 Task: In the  document Onlinelearningfile.docx Change the allignment of footer to  'Center' Select the entire text and insert font style 'Lora' and font size: 18
Action: Mouse moved to (514, 396)
Screenshot: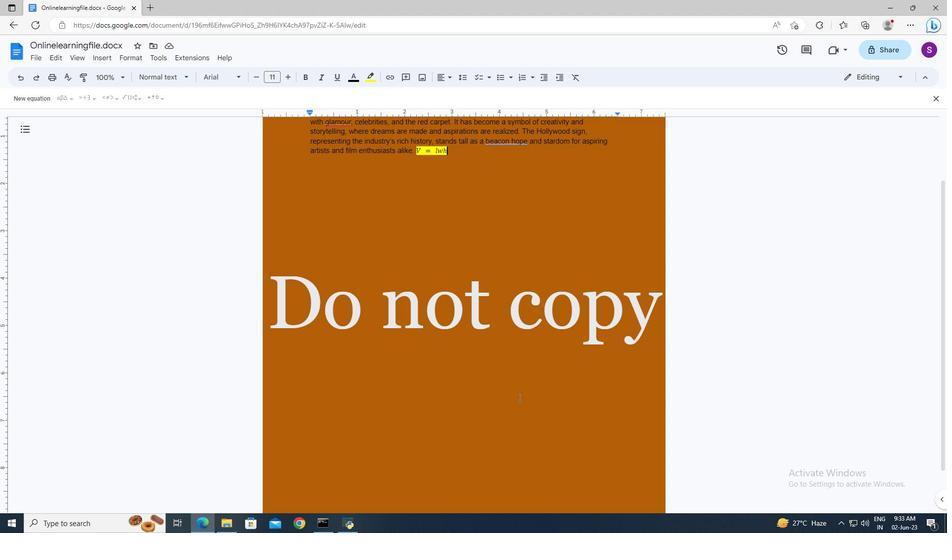 
Action: Mouse scrolled (514, 395) with delta (0, 0)
Screenshot: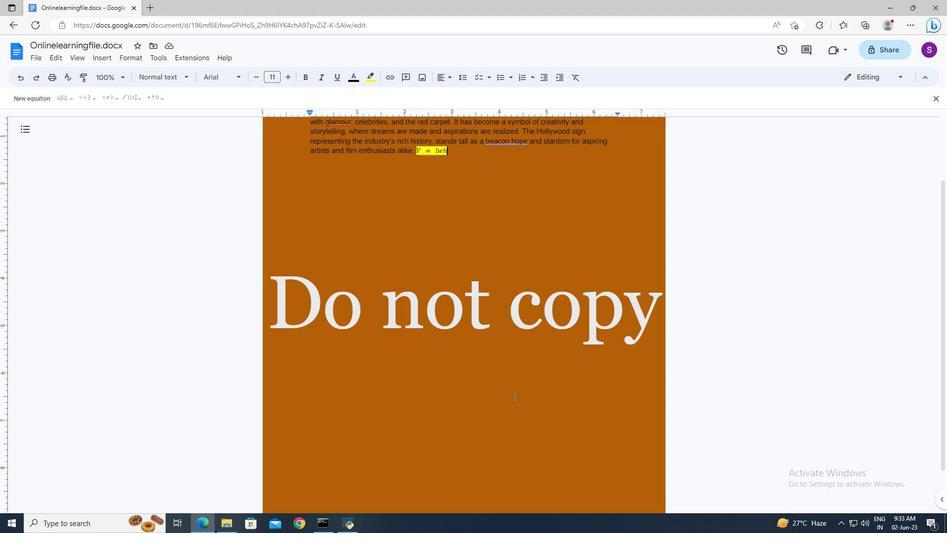 
Action: Mouse scrolled (514, 395) with delta (0, 0)
Screenshot: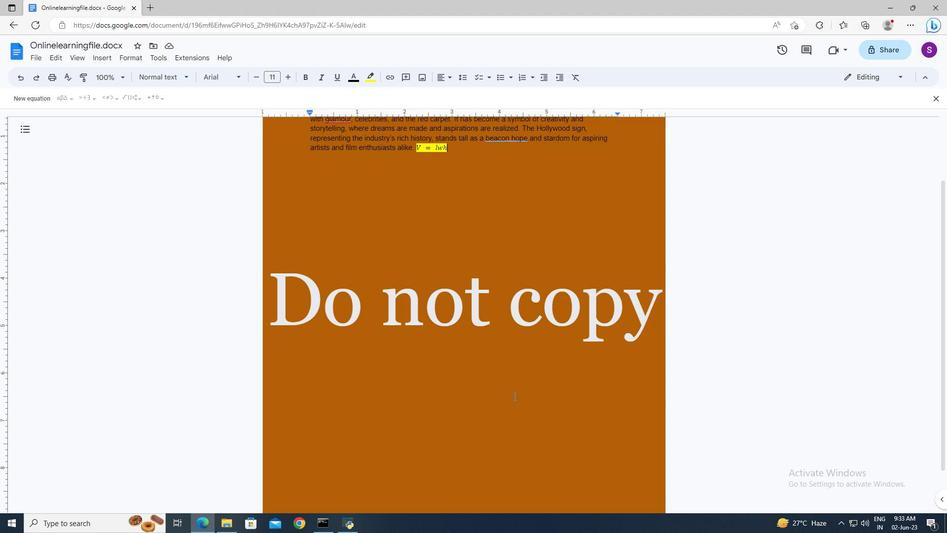
Action: Mouse scrolled (514, 395) with delta (0, 0)
Screenshot: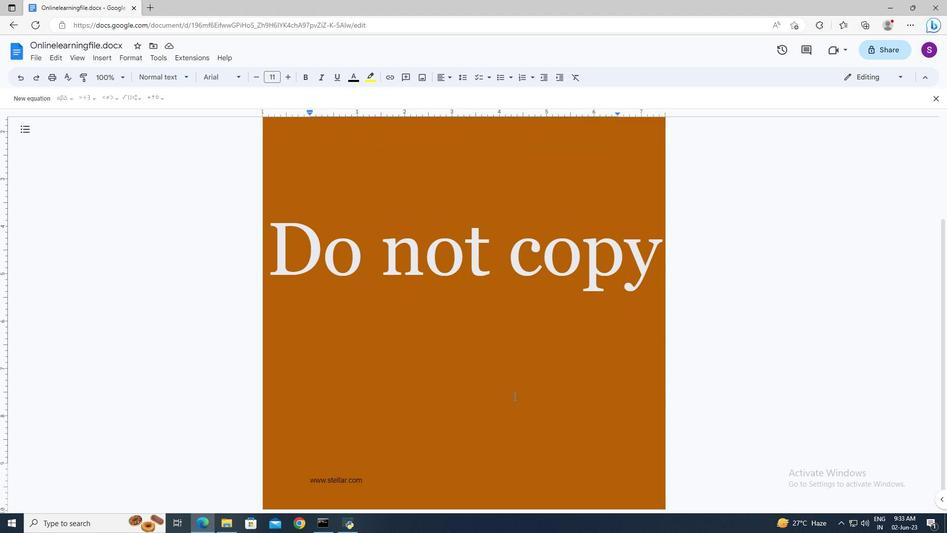 
Action: Mouse moved to (310, 476)
Screenshot: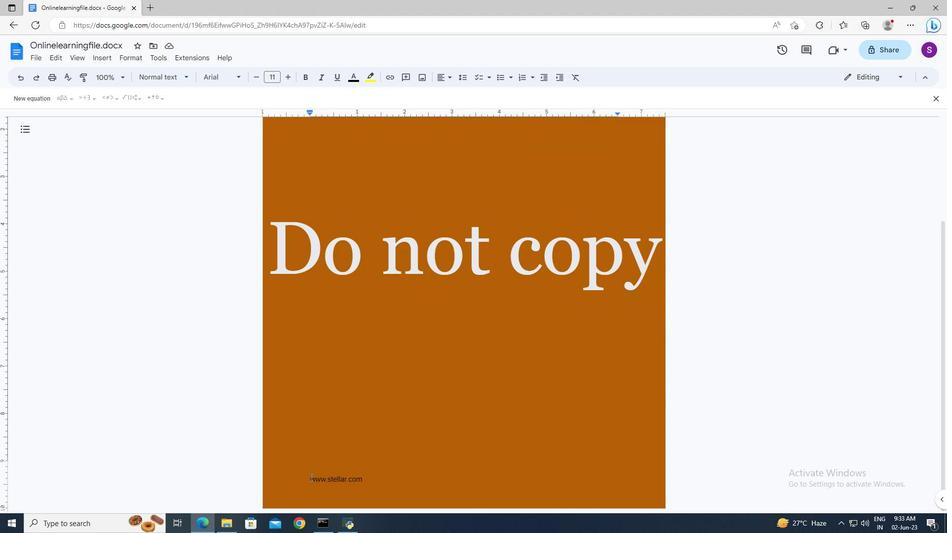 
Action: Mouse pressed left at (310, 476)
Screenshot: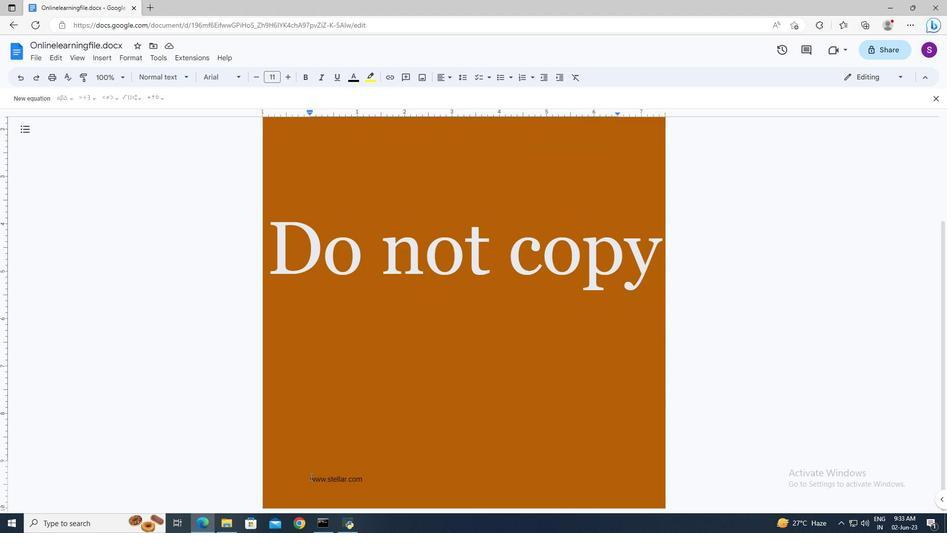 
Action: Mouse pressed left at (310, 476)
Screenshot: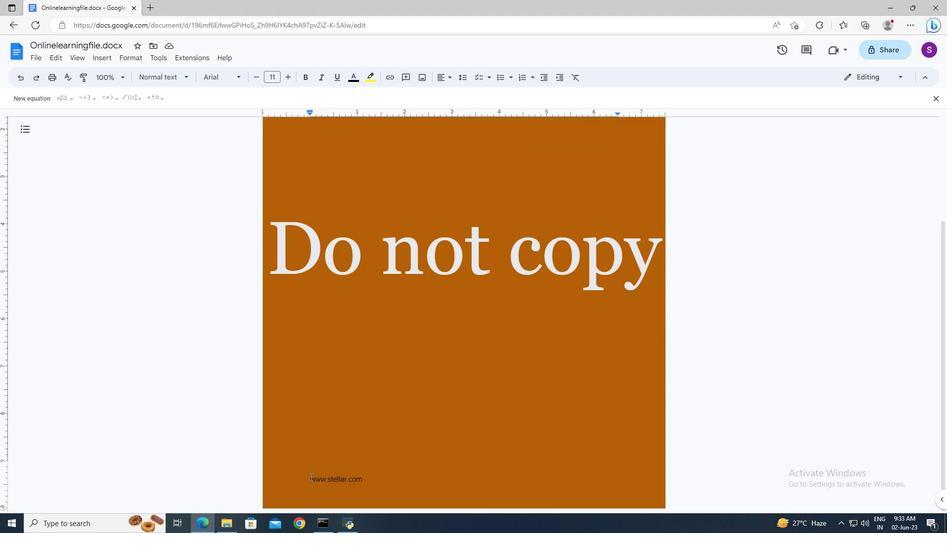 
Action: Key pressed <Key.shift><Key.down>
Screenshot: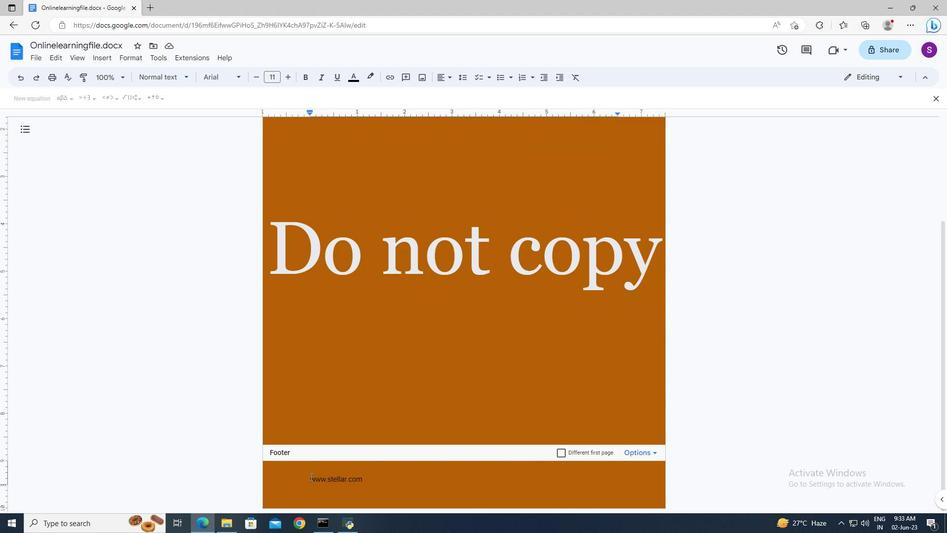 
Action: Mouse moved to (442, 78)
Screenshot: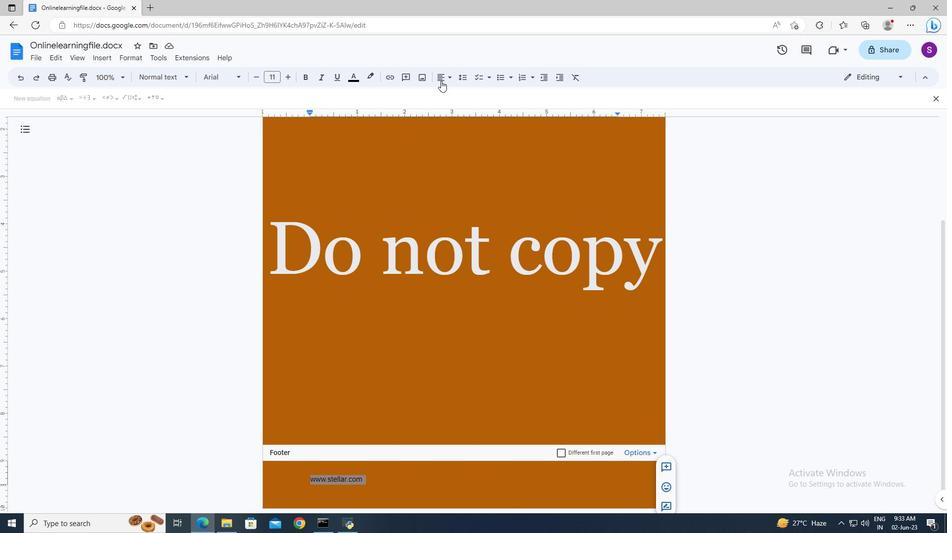
Action: Mouse pressed left at (442, 78)
Screenshot: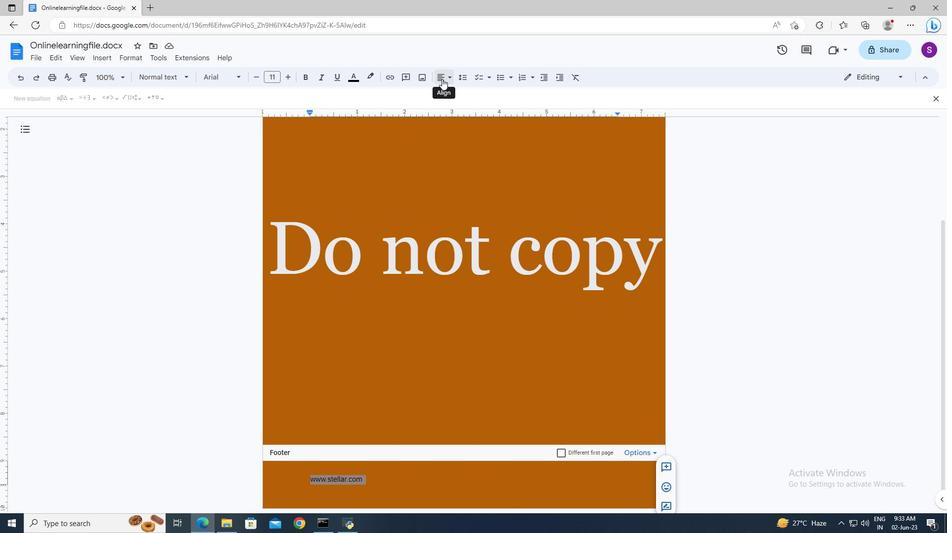 
Action: Mouse moved to (454, 95)
Screenshot: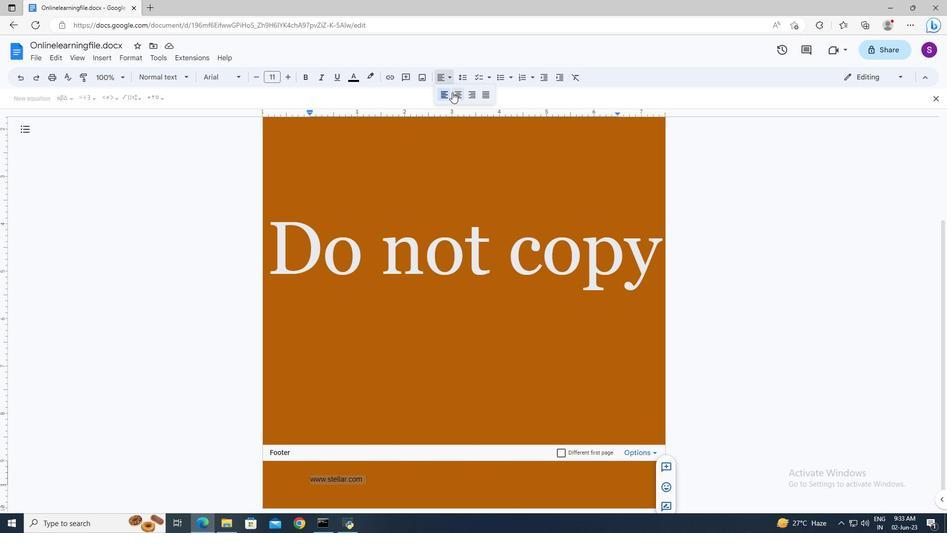 
Action: Mouse pressed left at (454, 95)
Screenshot: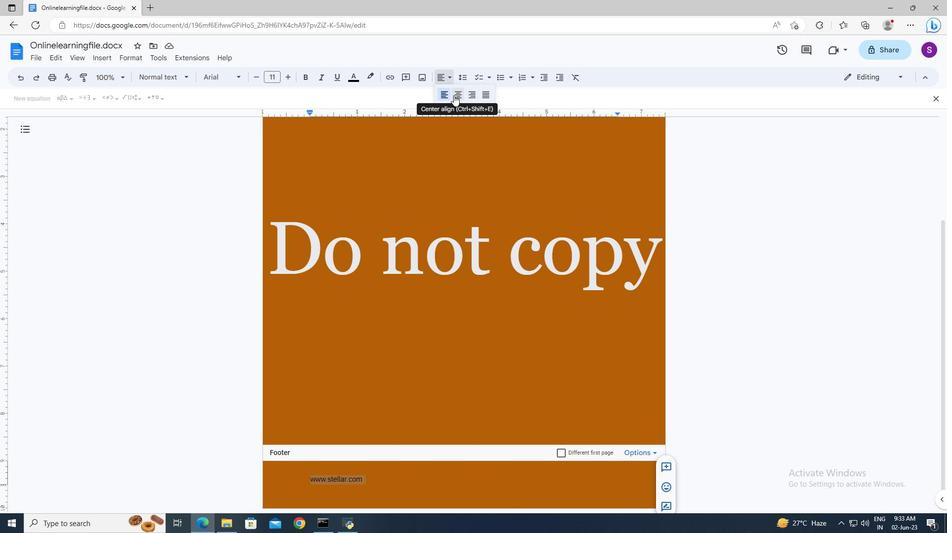 
Action: Mouse moved to (483, 285)
Screenshot: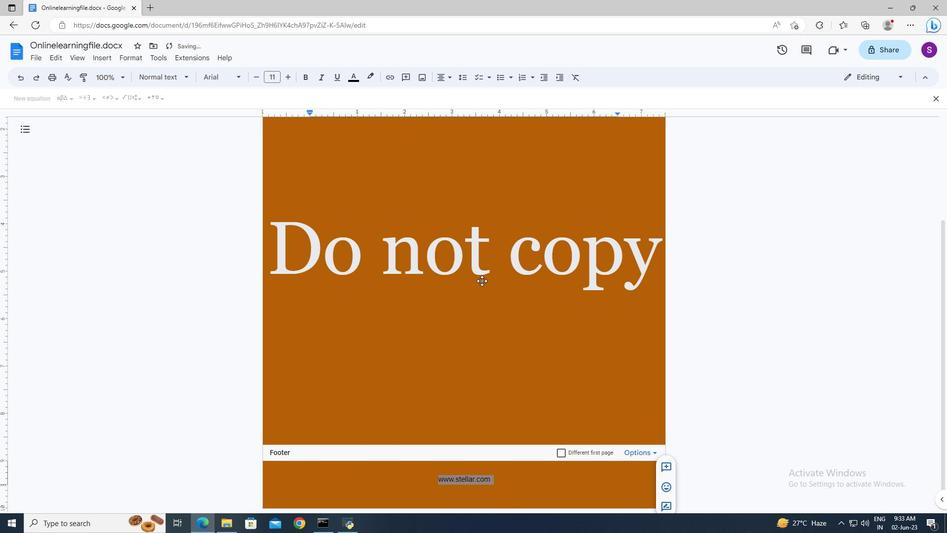
Action: Mouse scrolled (483, 285) with delta (0, 0)
Screenshot: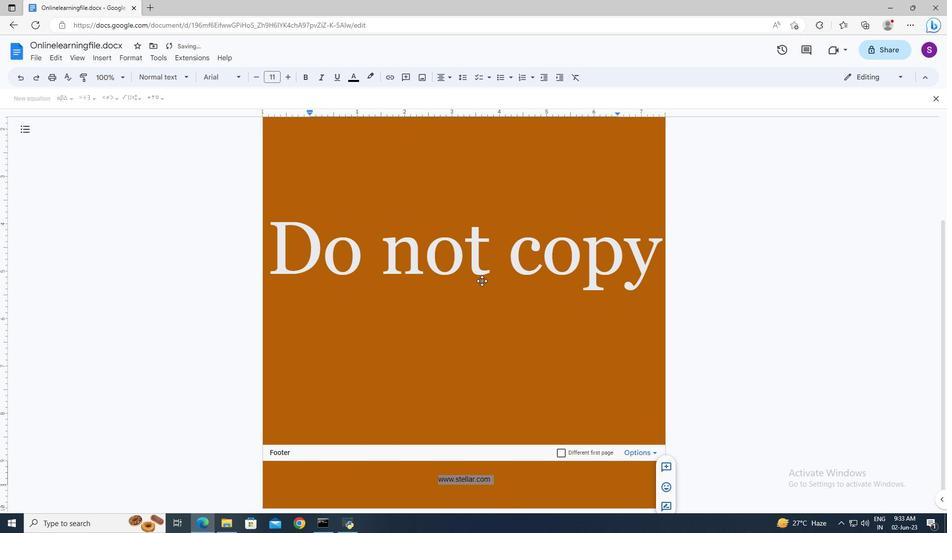 
Action: Mouse scrolled (483, 285) with delta (0, 0)
Screenshot: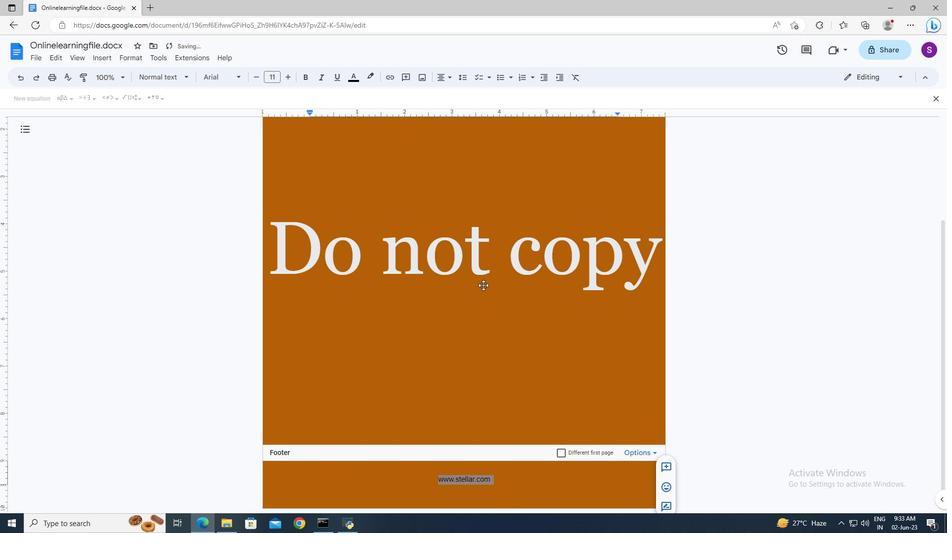 
Action: Mouse scrolled (483, 285) with delta (0, 0)
Screenshot: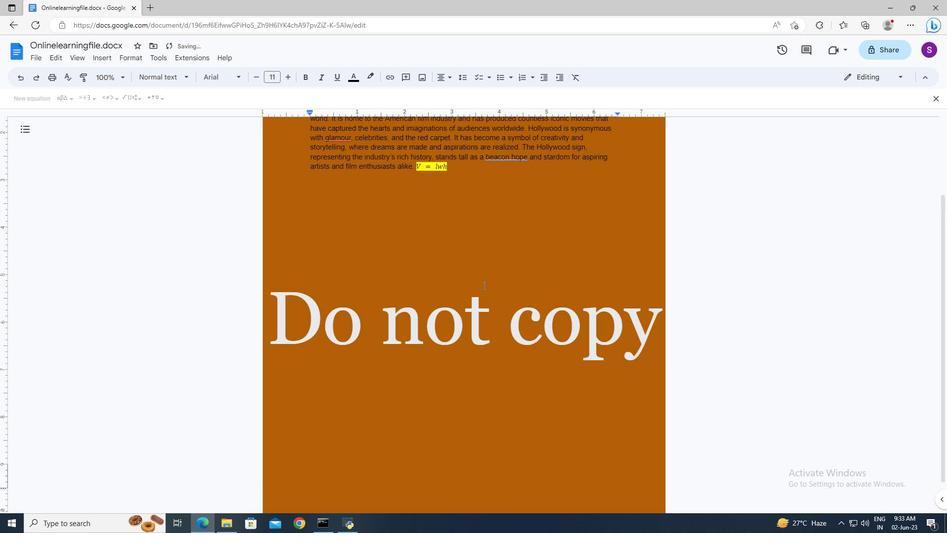 
Action: Mouse moved to (469, 237)
Screenshot: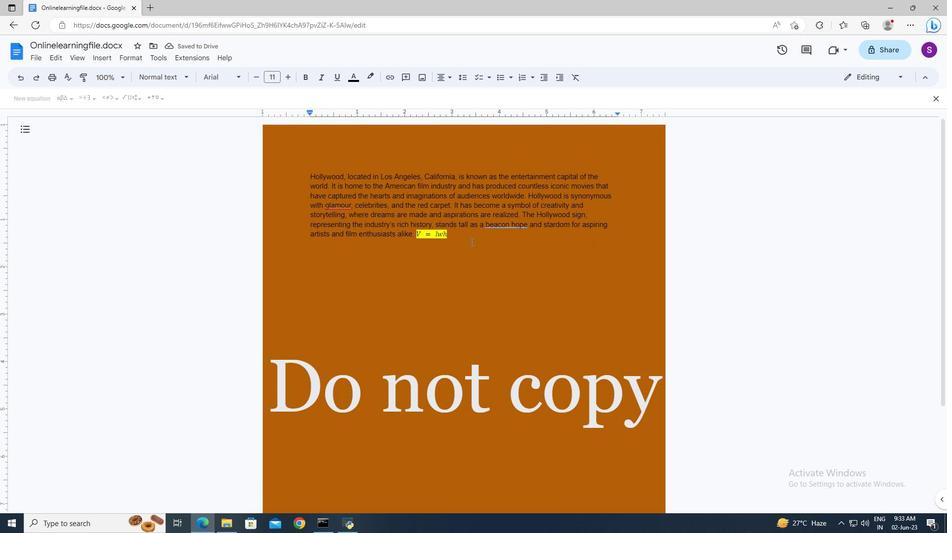 
Action: Mouse pressed left at (469, 237)
Screenshot: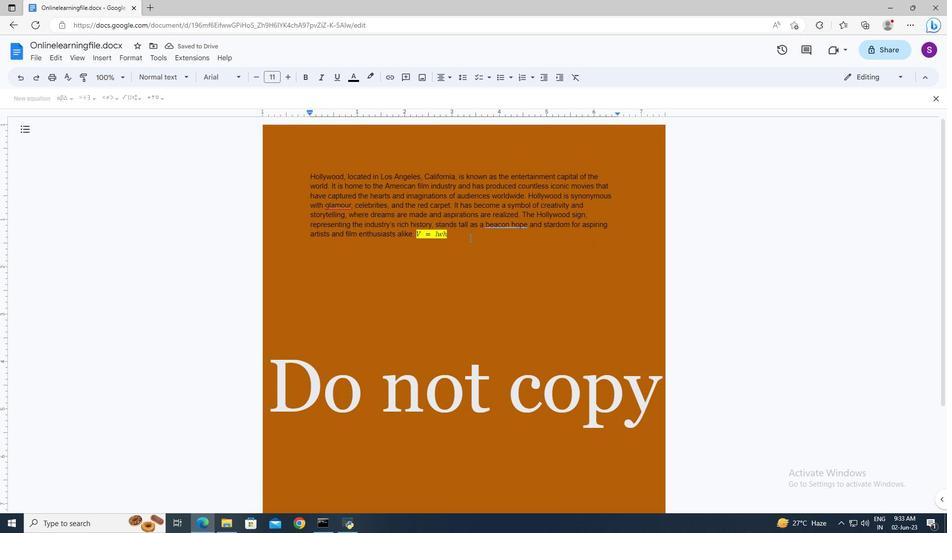 
Action: Mouse moved to (469, 237)
Screenshot: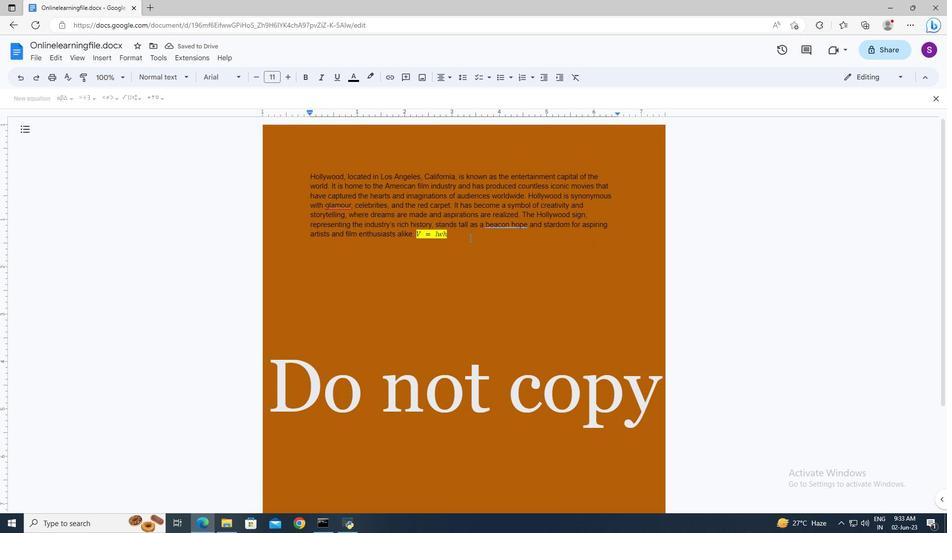 
Action: Key pressed ctrl+A
Screenshot: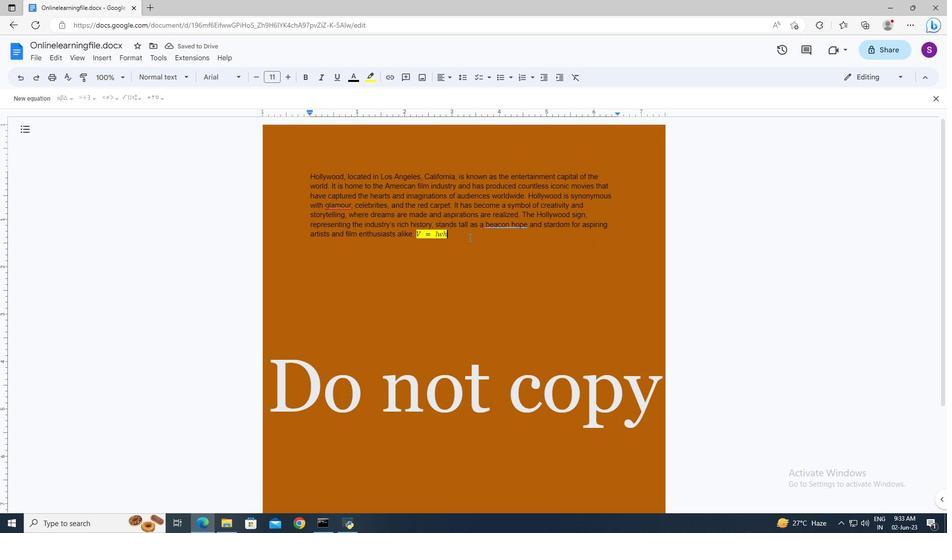 
Action: Mouse moved to (237, 80)
Screenshot: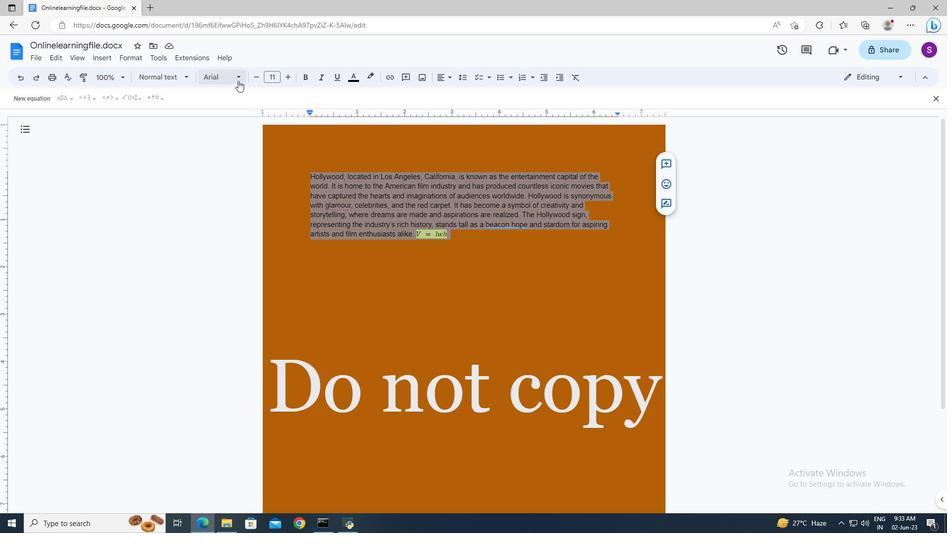 
Action: Mouse pressed left at (237, 80)
Screenshot: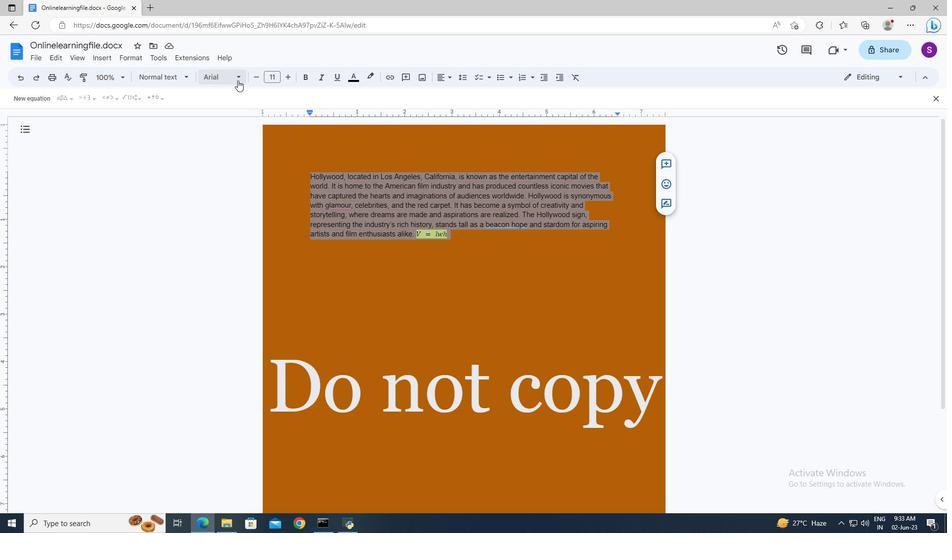 
Action: Mouse moved to (227, 426)
Screenshot: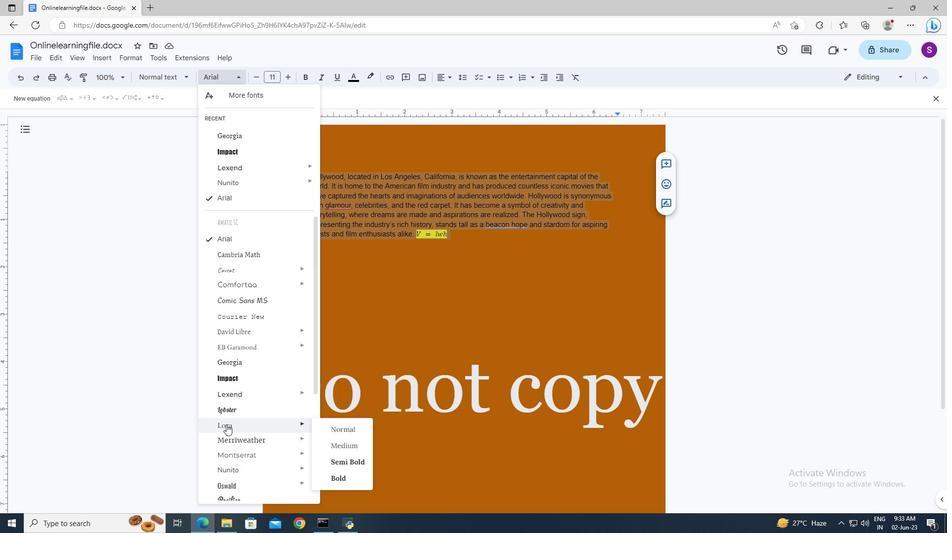 
Action: Mouse pressed left at (227, 426)
Screenshot: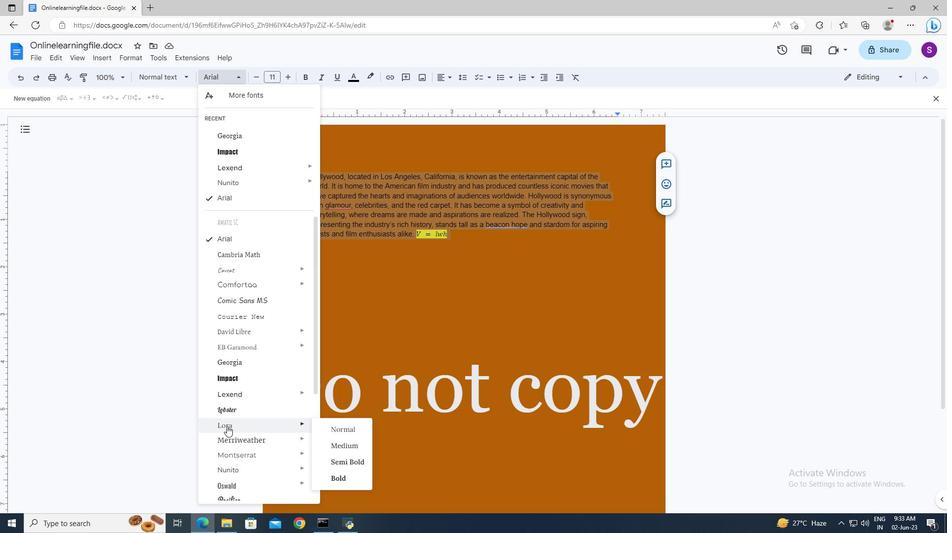 
Action: Mouse moved to (276, 76)
Screenshot: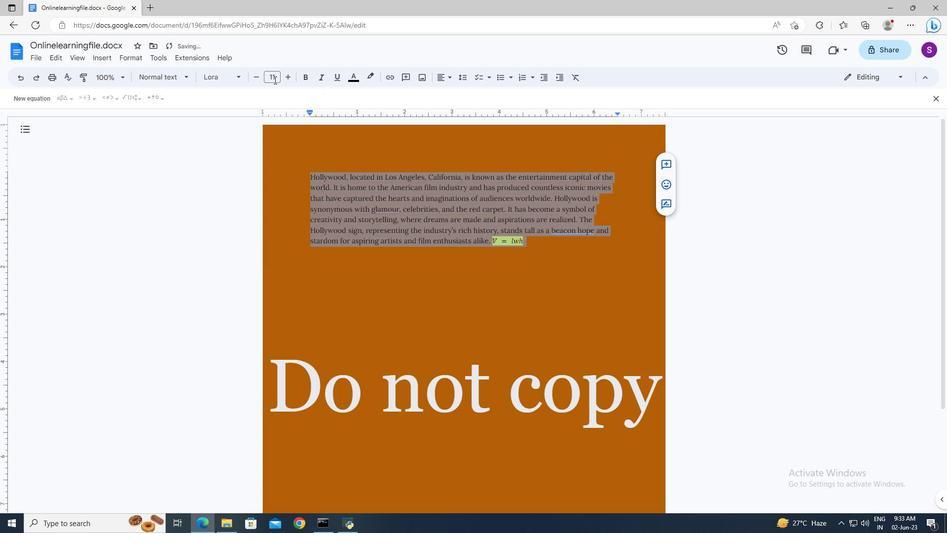 
Action: Mouse pressed left at (276, 76)
Screenshot: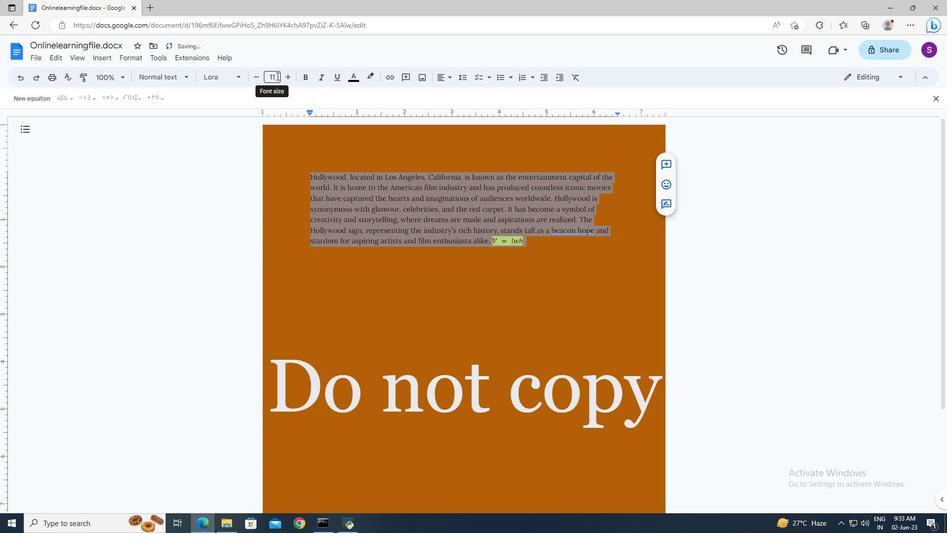 
Action: Mouse moved to (276, 75)
Screenshot: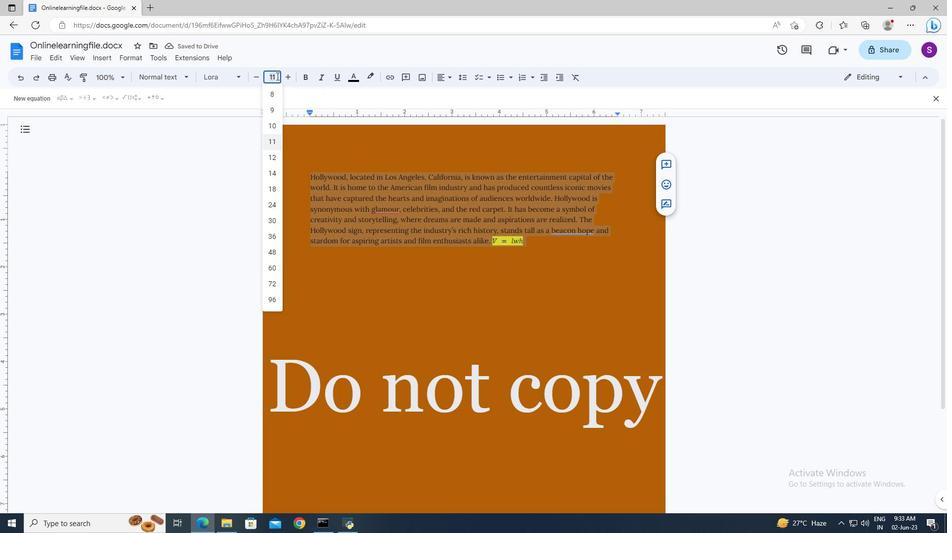 
Action: Key pressed 18<Key.enter>
Screenshot: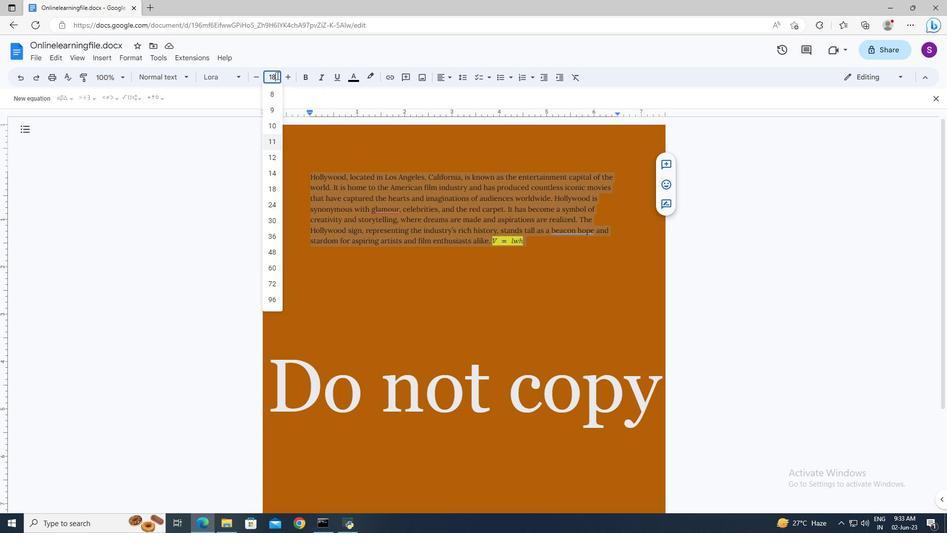
Action: Mouse moved to (303, 201)
Screenshot: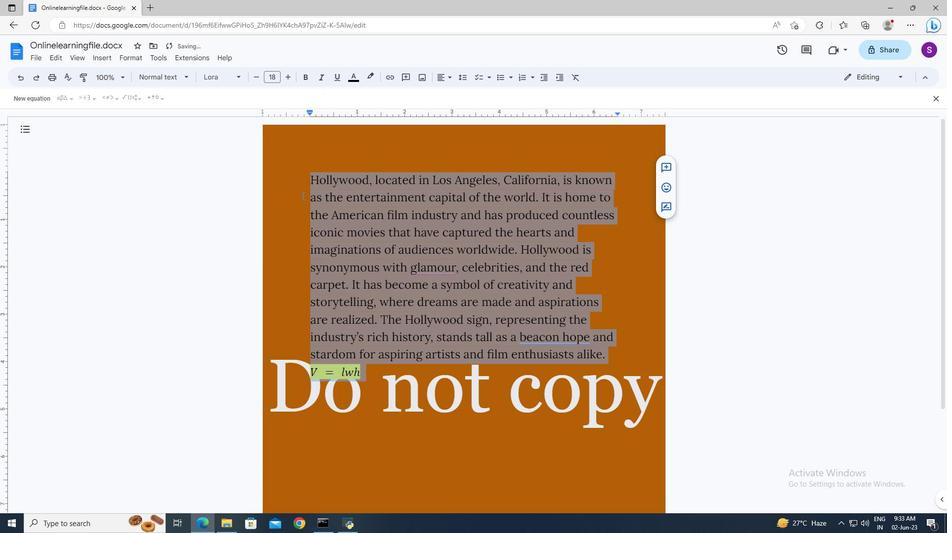 
Action: Mouse pressed left at (303, 201)
Screenshot: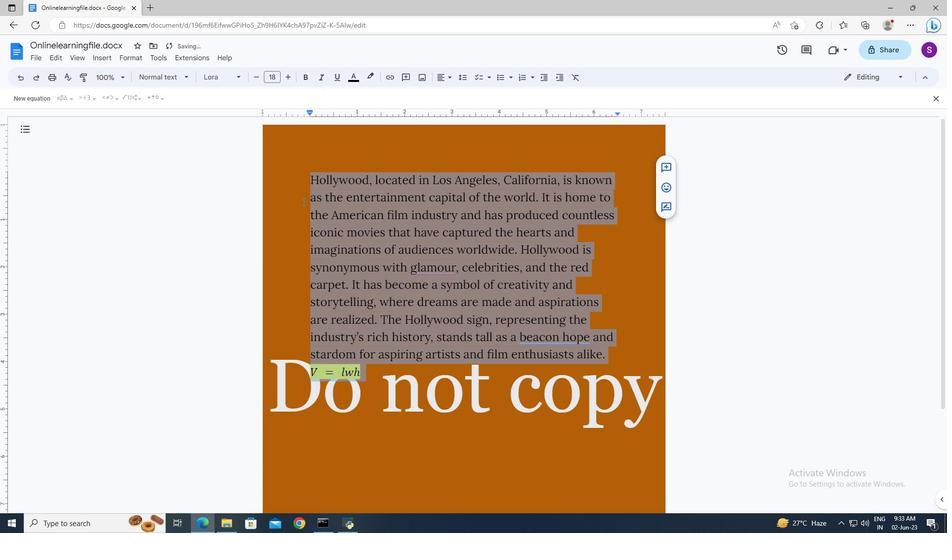 
